 Task: Change  the formatting of the data to Which is  Less than 5, In conditional formating, put the option 'Green Fill with Dark Green Text. 'Save page  Excelerate Sales   book
Action: Mouse moved to (508, 175)
Screenshot: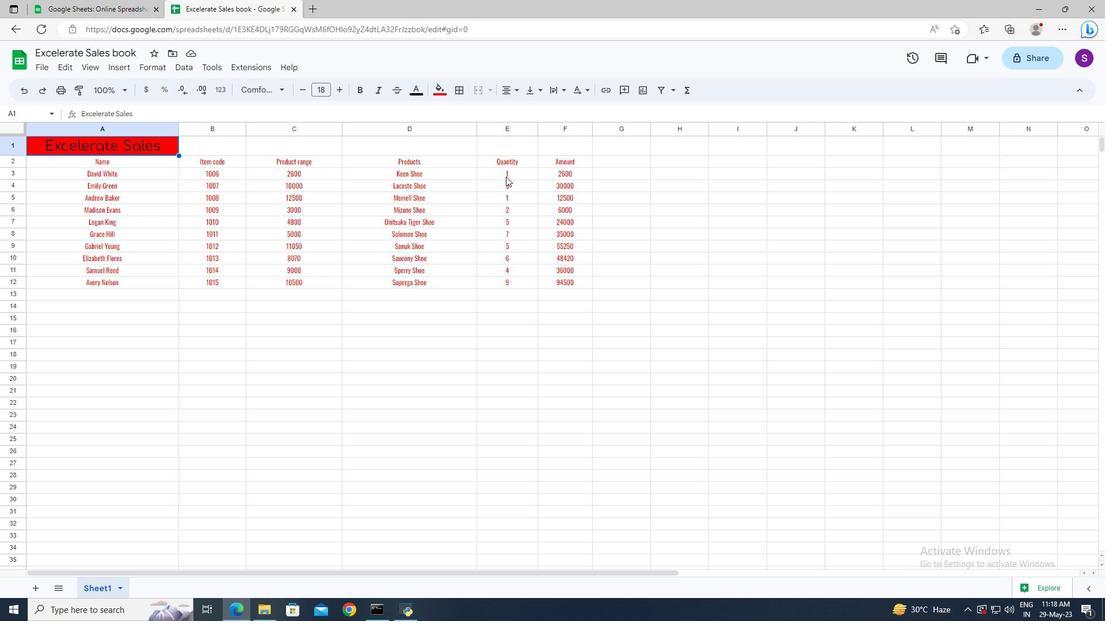 
Action: Mouse pressed left at (508, 175)
Screenshot: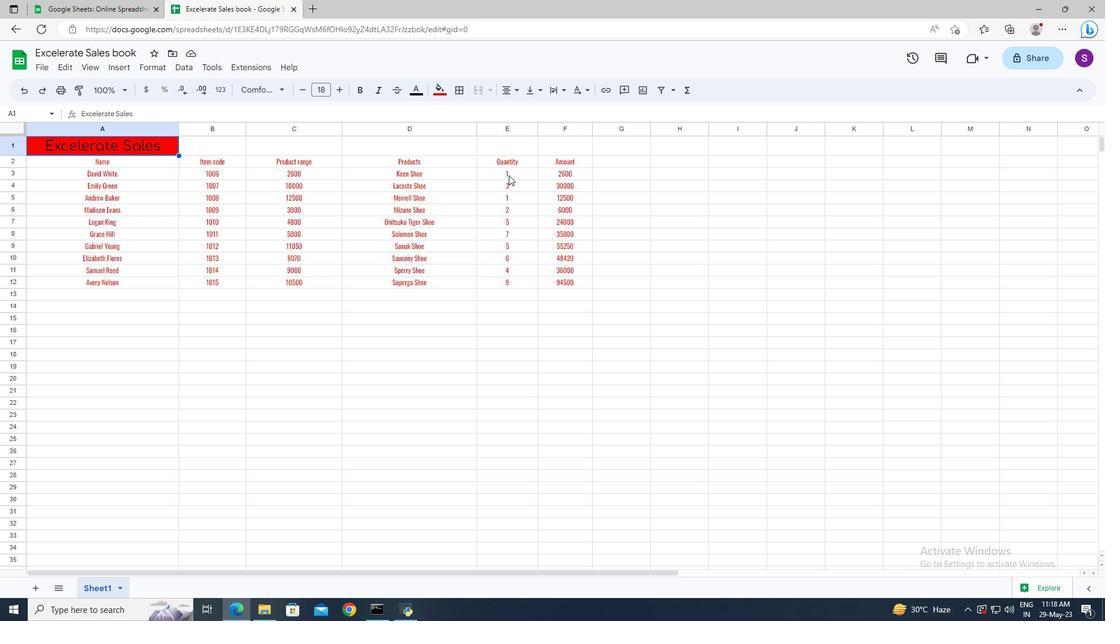 
Action: Key pressed <Key.shift><Key.down>
Screenshot: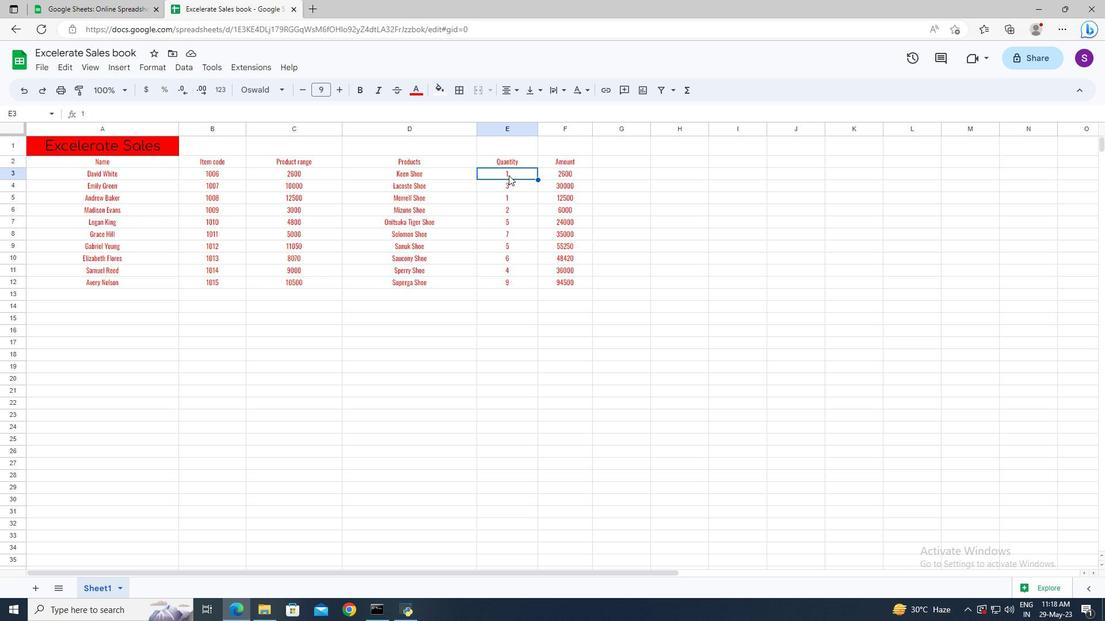 
Action: Mouse moved to (164, 69)
Screenshot: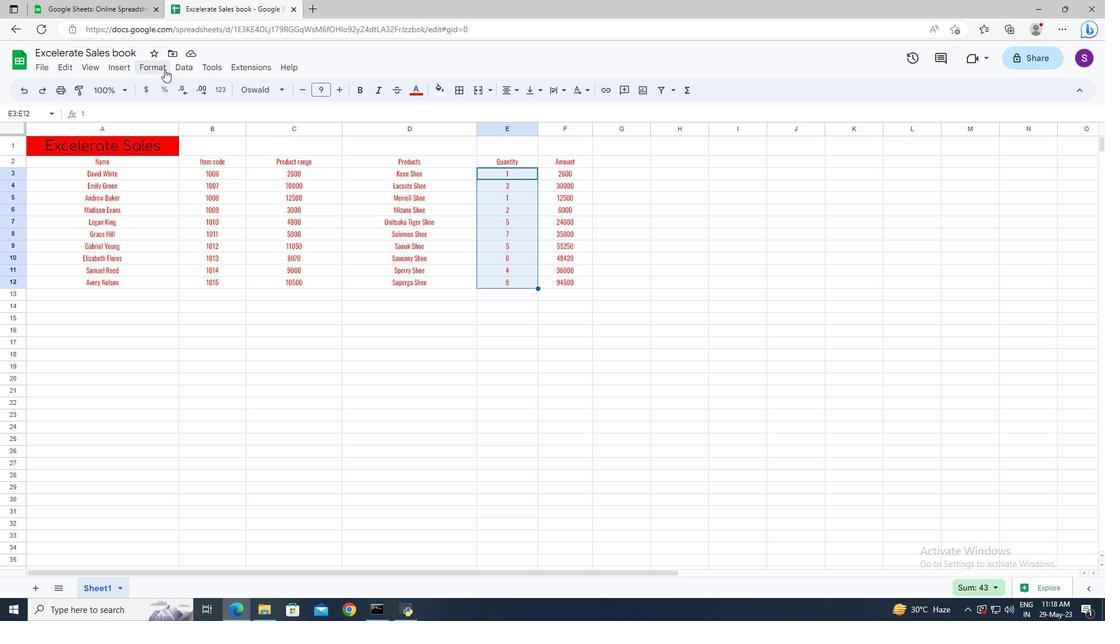 
Action: Mouse pressed left at (164, 69)
Screenshot: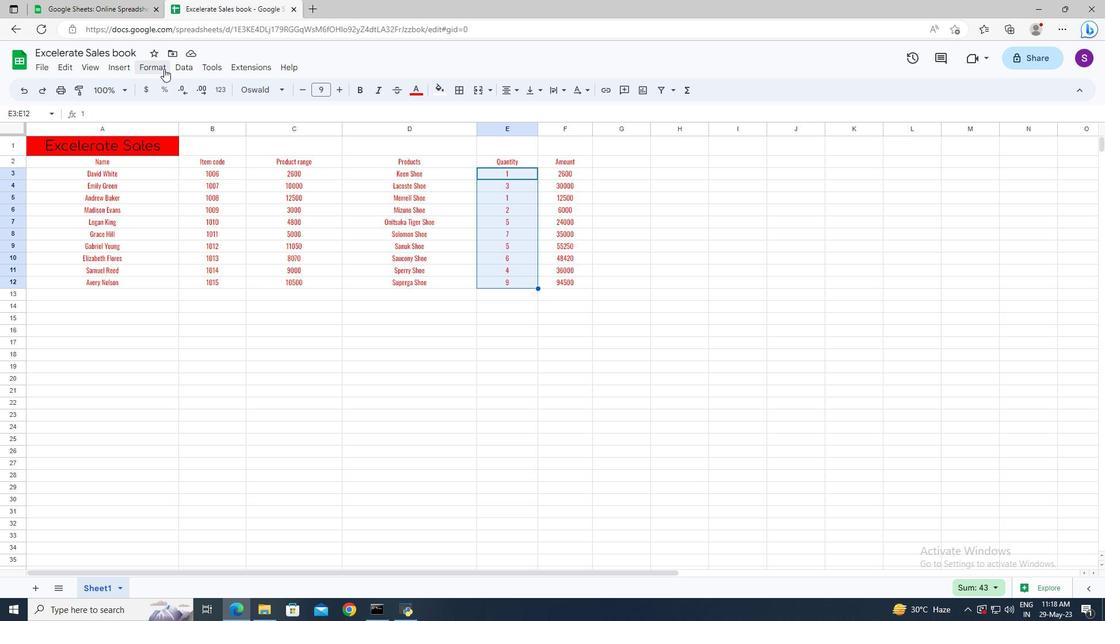 
Action: Mouse moved to (189, 257)
Screenshot: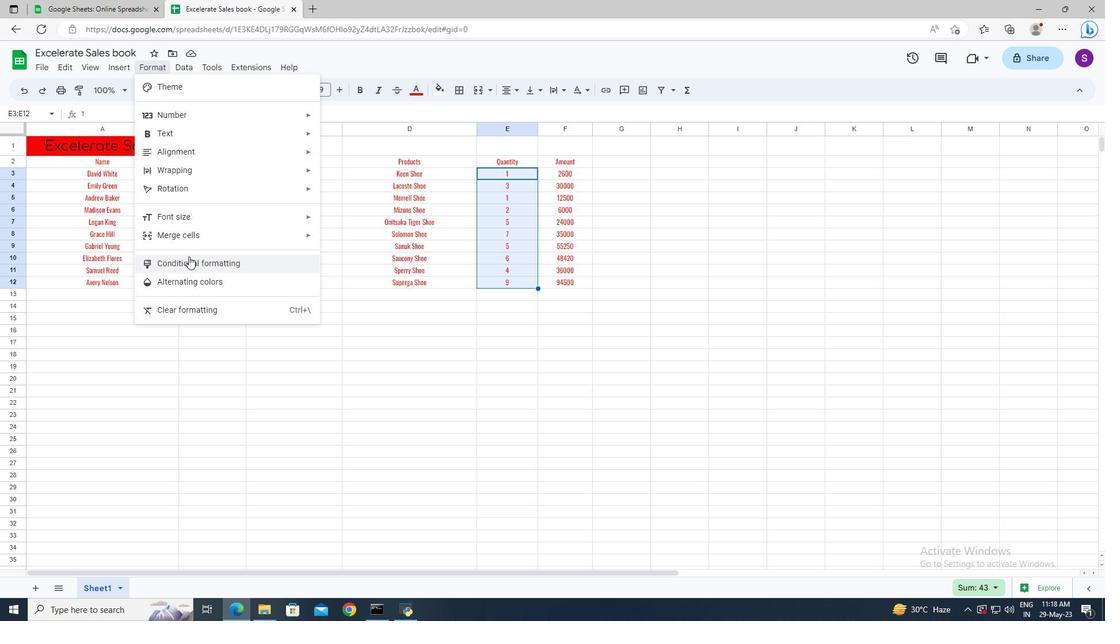 
Action: Mouse pressed left at (189, 257)
Screenshot: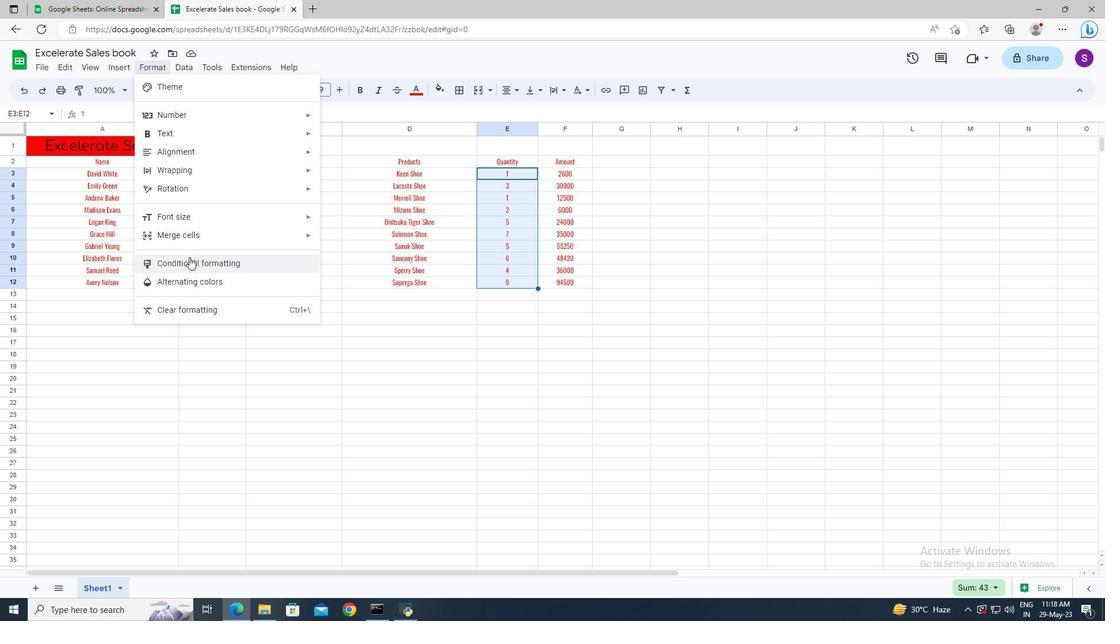 
Action: Mouse moved to (949, 243)
Screenshot: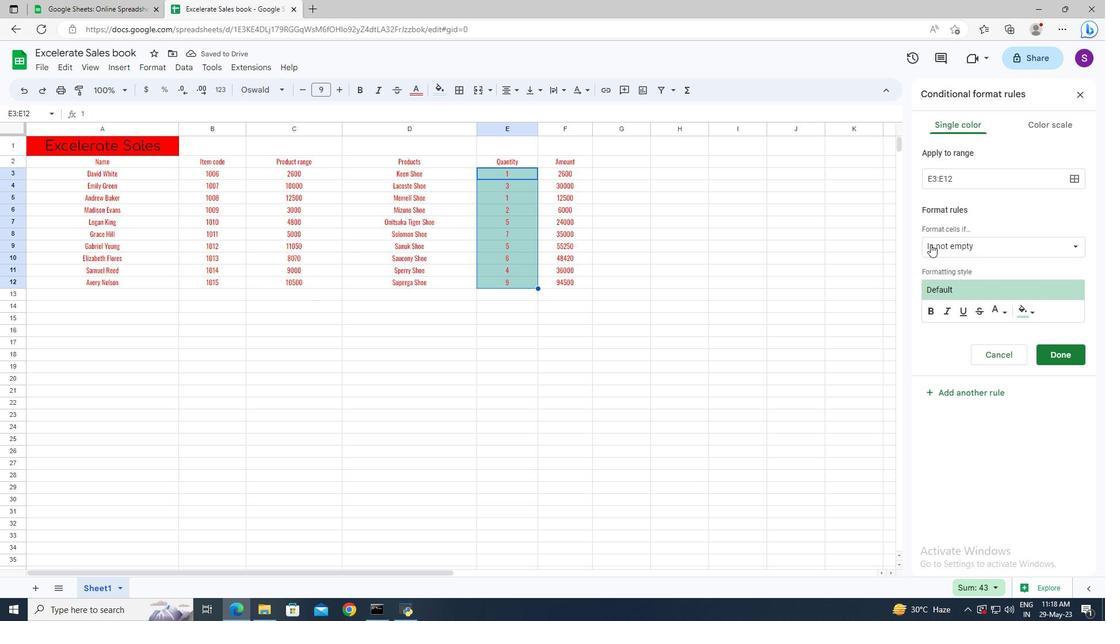 
Action: Mouse pressed left at (949, 243)
Screenshot: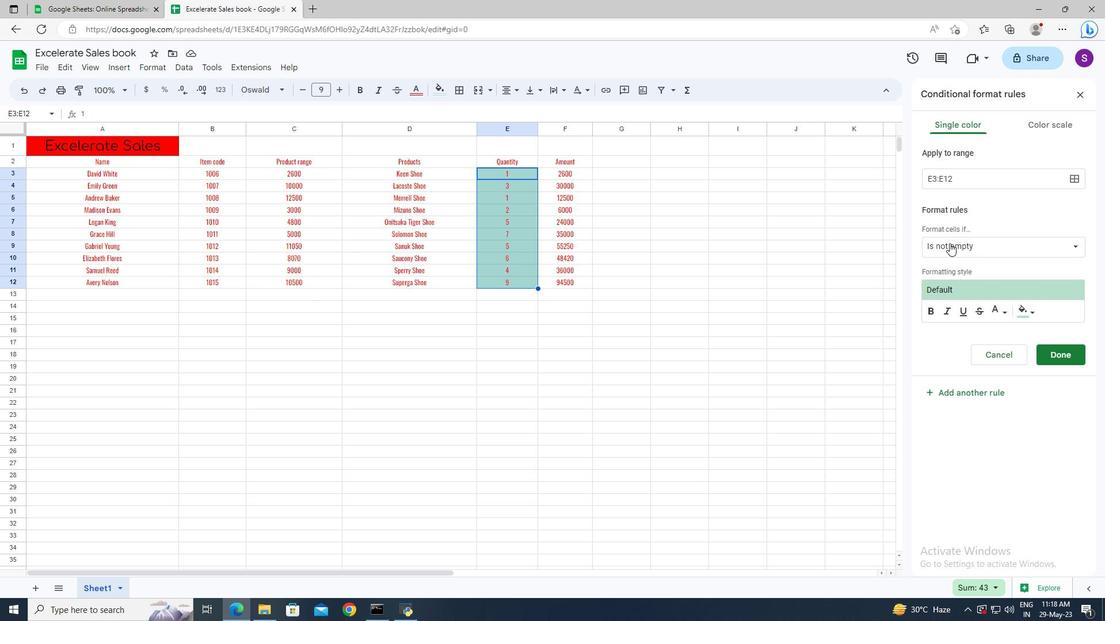 
Action: Mouse moved to (981, 460)
Screenshot: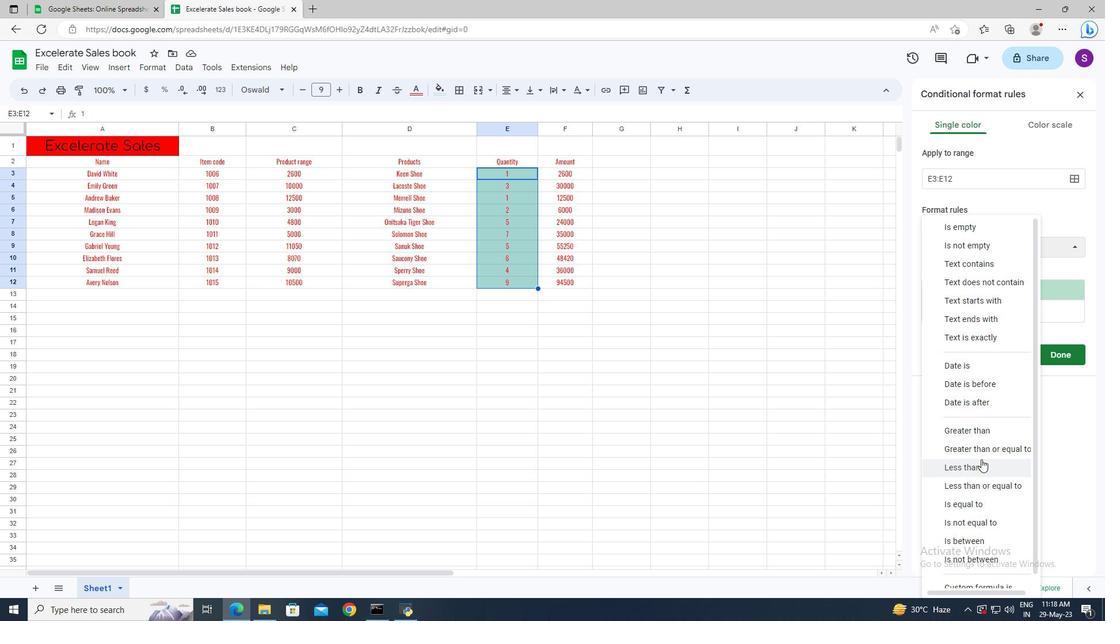 
Action: Mouse pressed left at (981, 460)
Screenshot: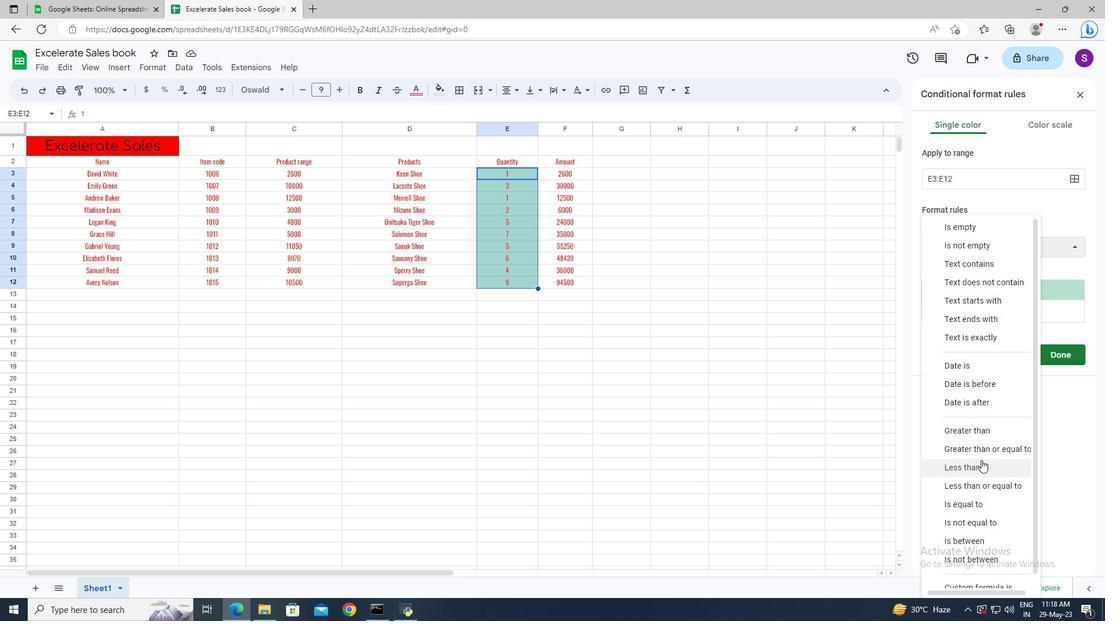 
Action: Mouse moved to (984, 276)
Screenshot: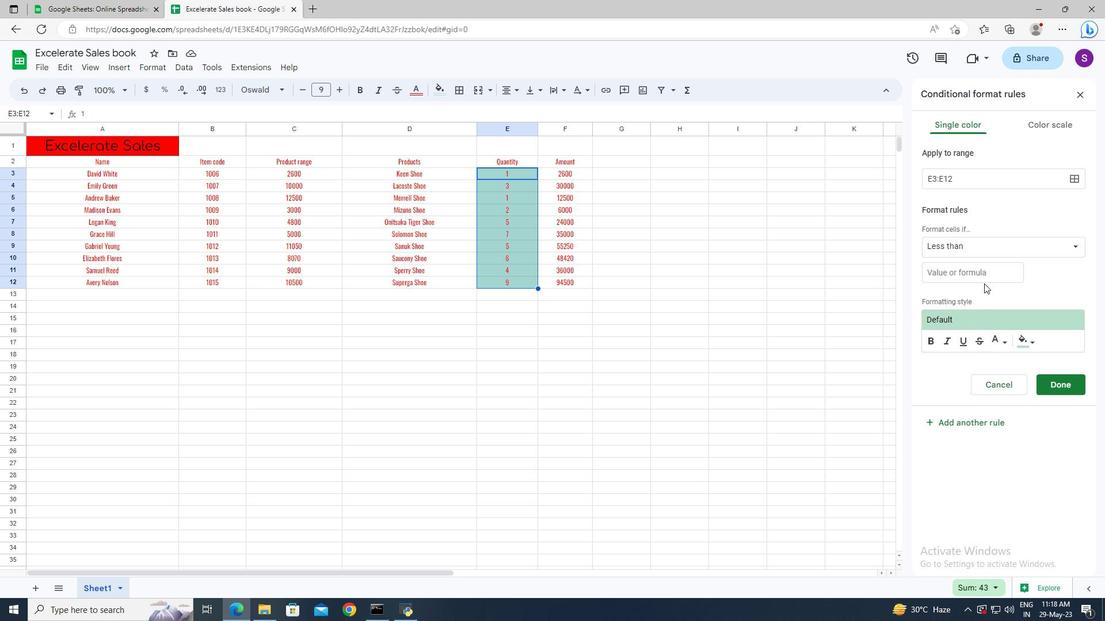 
Action: Mouse pressed left at (984, 276)
Screenshot: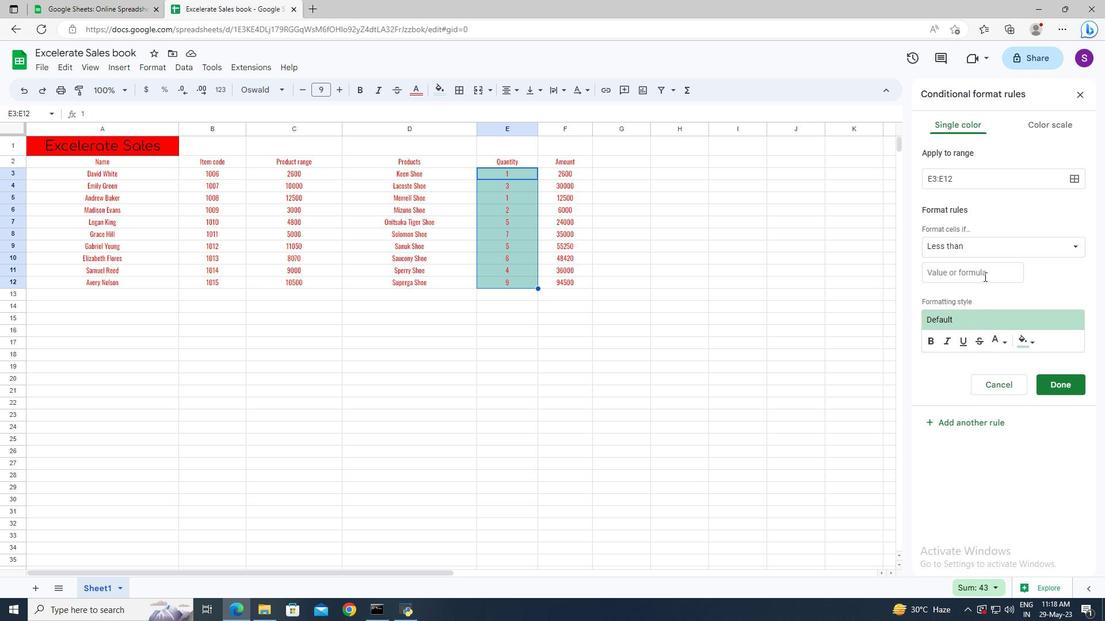 
Action: Mouse moved to (969, 267)
Screenshot: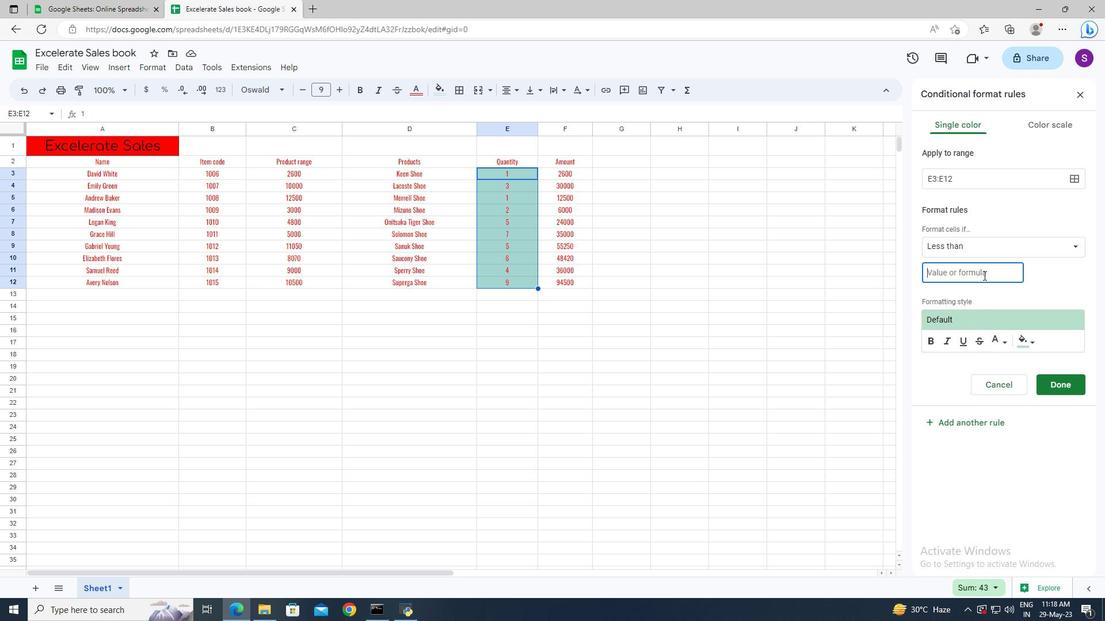 
Action: Key pressed 5
Screenshot: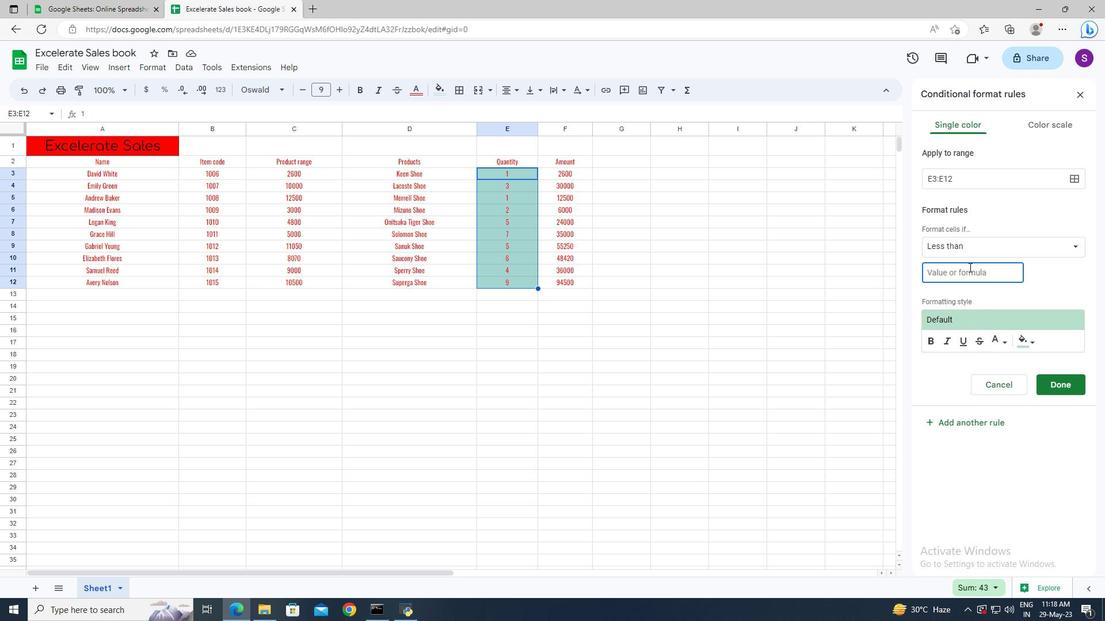 
Action: Mouse moved to (1024, 341)
Screenshot: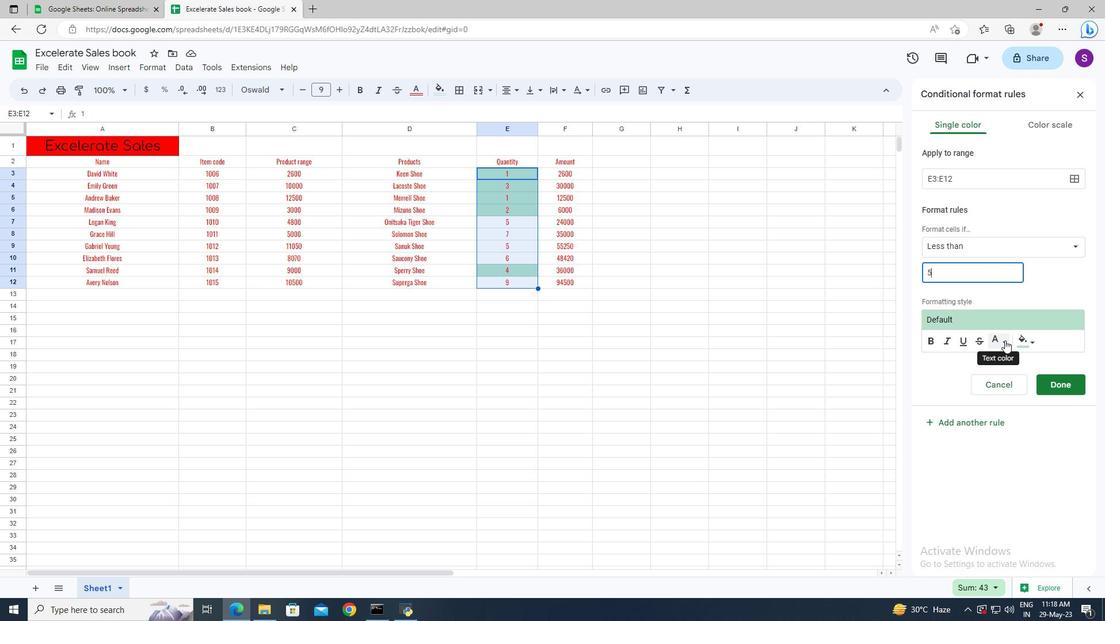
Action: Mouse pressed left at (1024, 341)
Screenshot: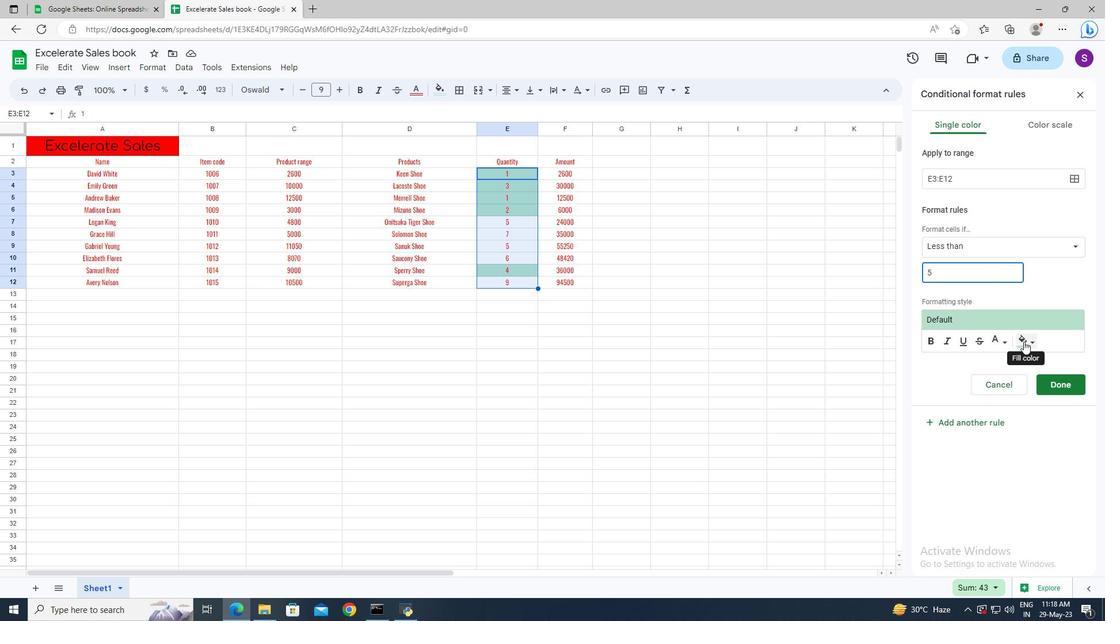 
Action: Mouse moved to (962, 464)
Screenshot: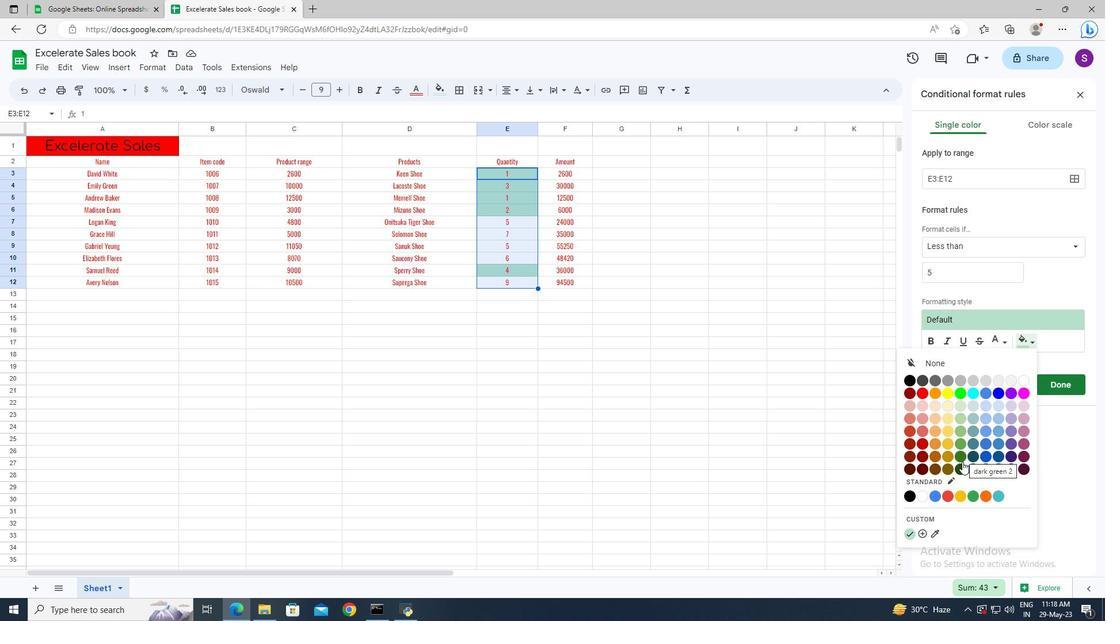 
Action: Mouse pressed left at (962, 464)
Screenshot: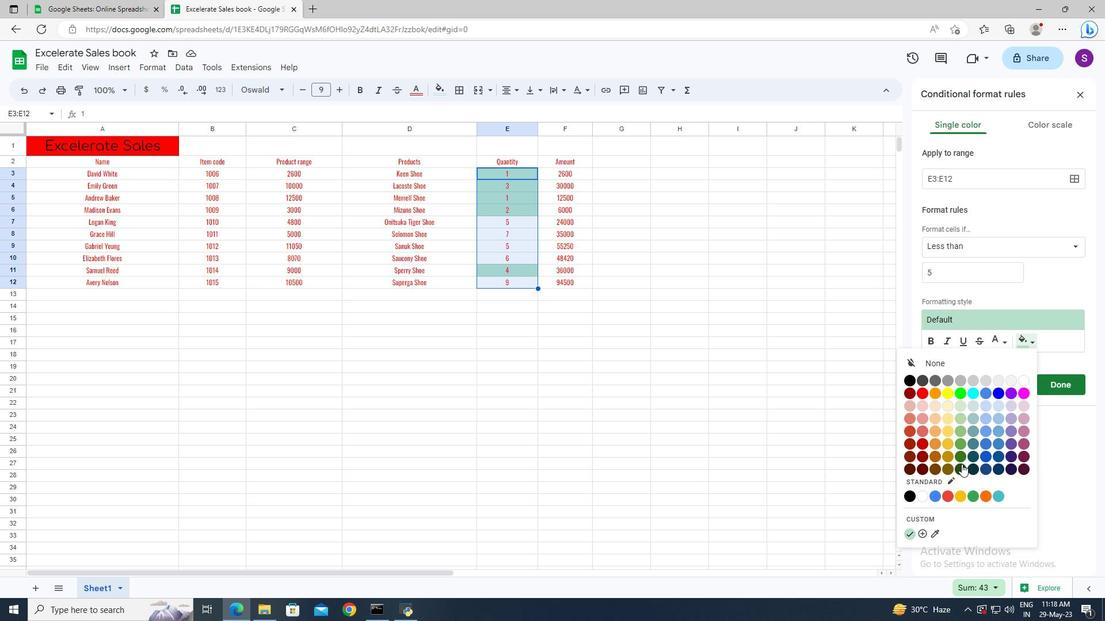
Action: Mouse moved to (1002, 341)
Screenshot: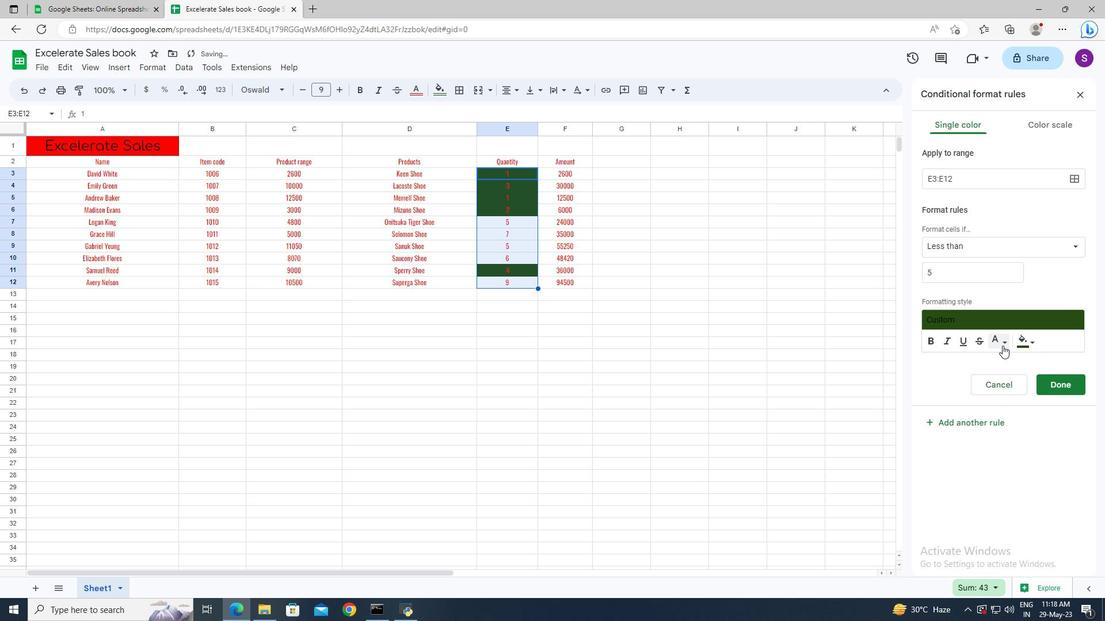 
Action: Mouse pressed left at (1002, 341)
Screenshot: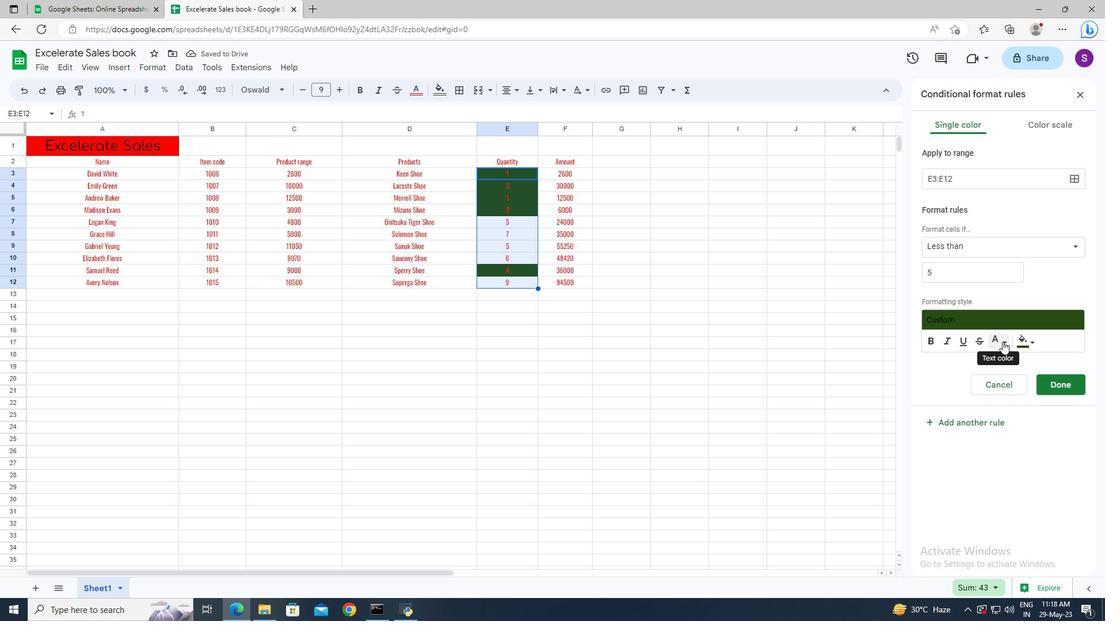 
Action: Mouse moved to (935, 388)
Screenshot: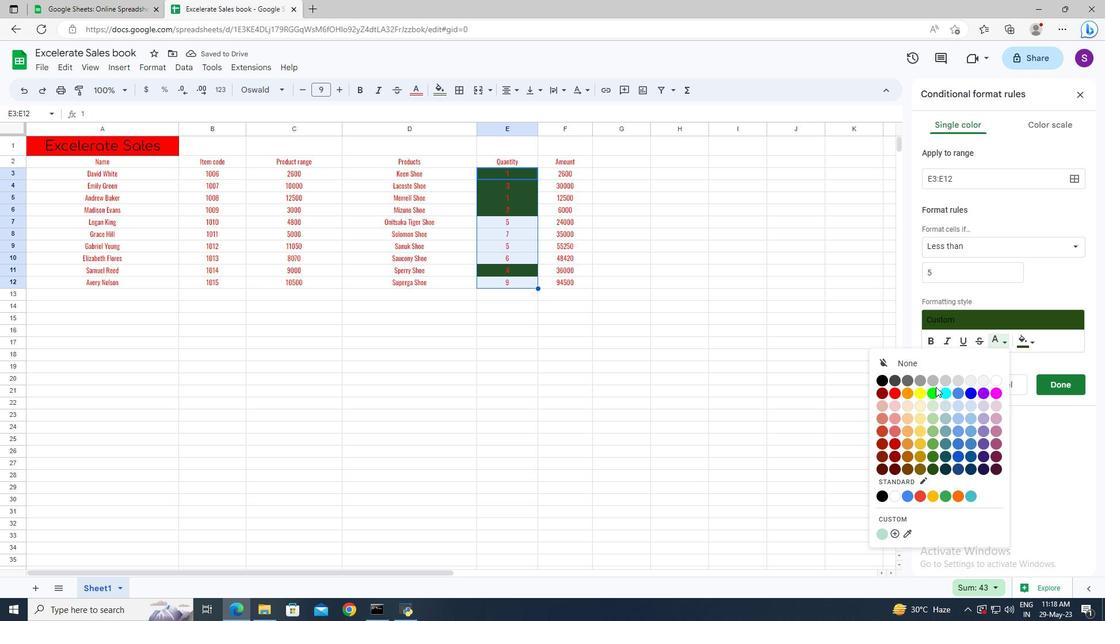 
Action: Mouse pressed left at (935, 388)
Screenshot: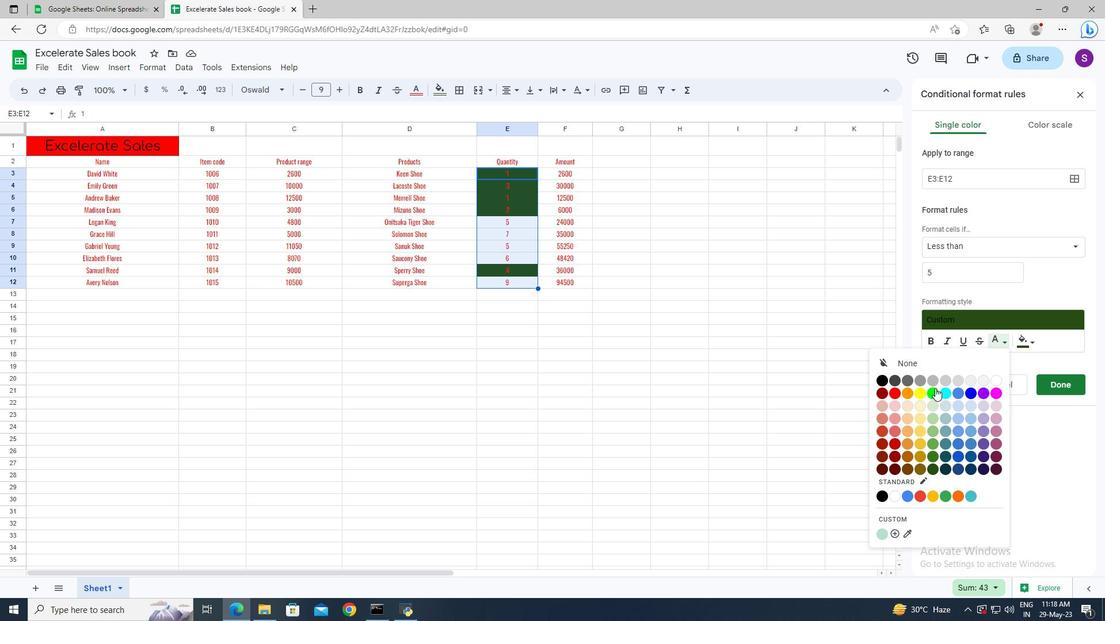 
Action: Mouse moved to (1068, 386)
Screenshot: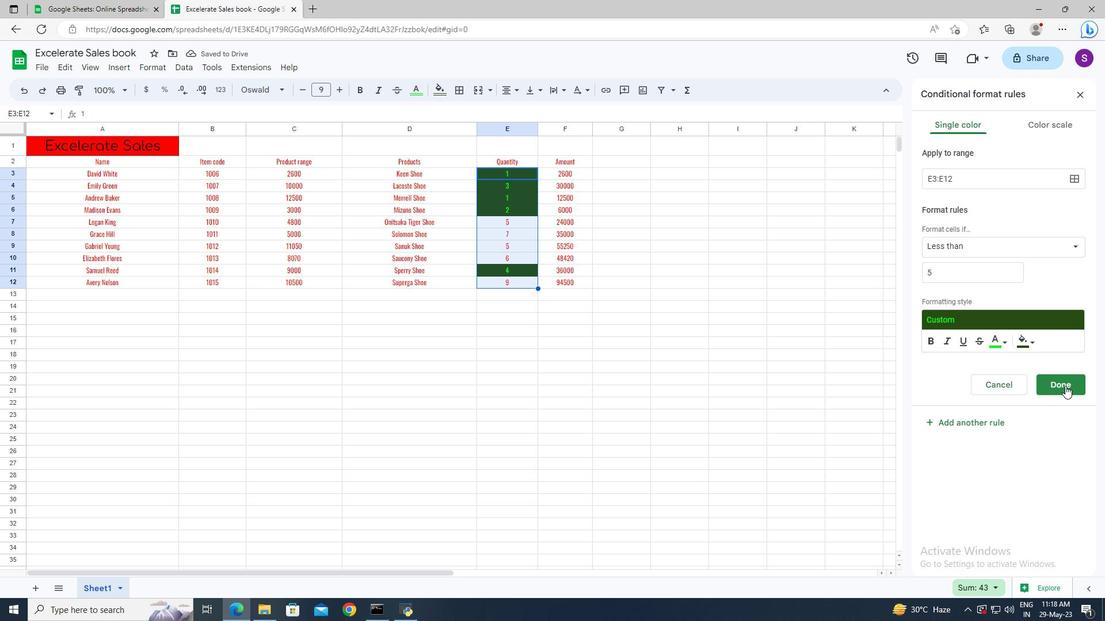 
Action: Mouse pressed left at (1068, 386)
Screenshot: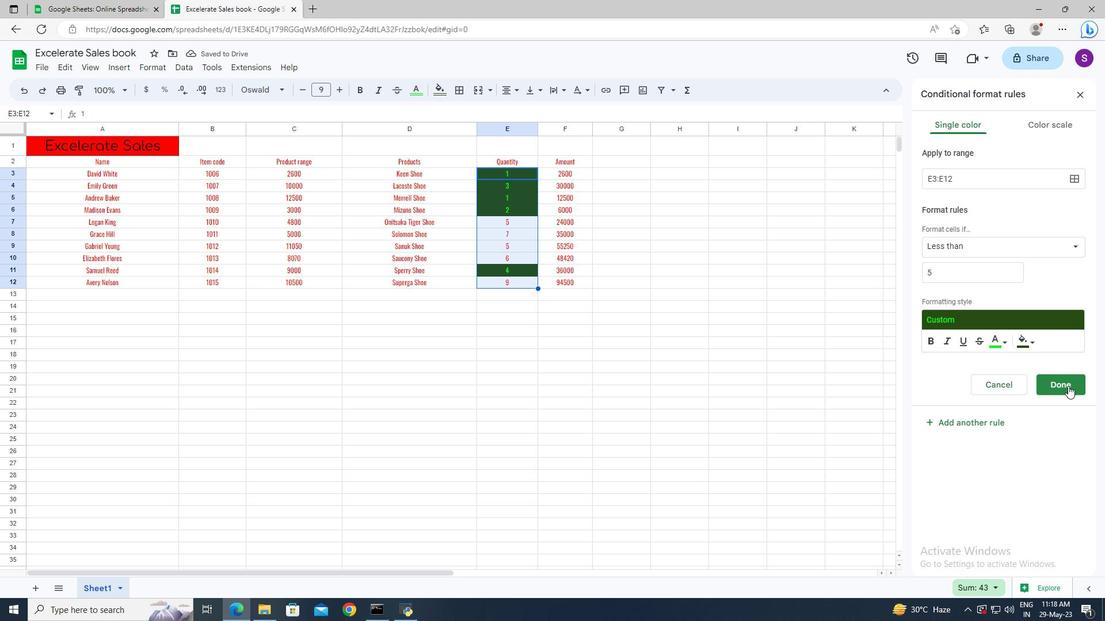 
Action: Mouse moved to (648, 315)
Screenshot: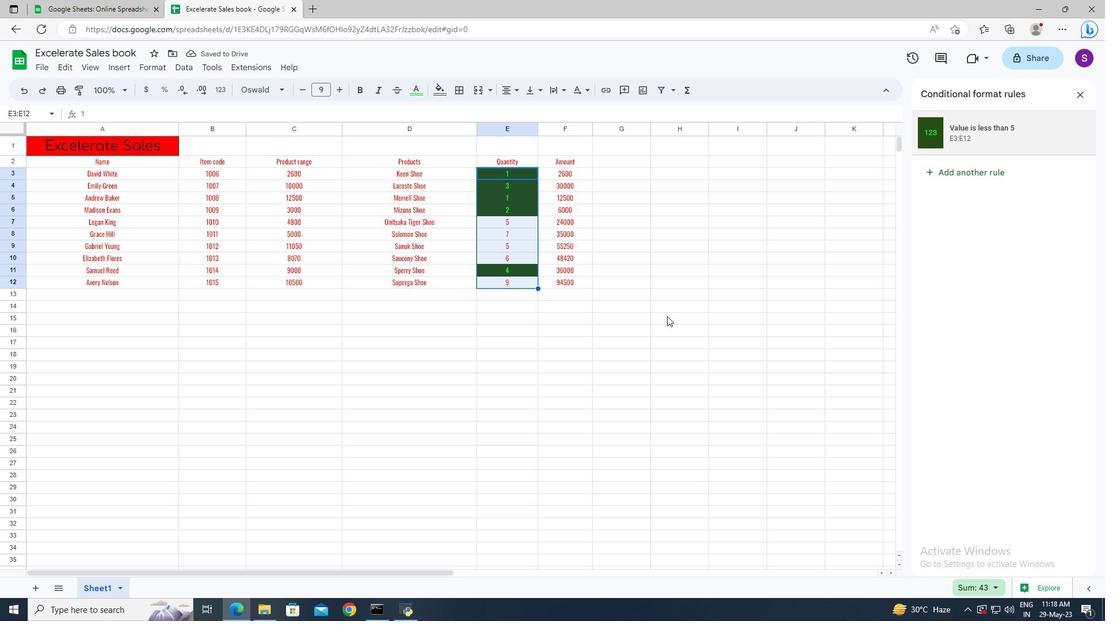 
Action: Mouse pressed left at (648, 315)
Screenshot: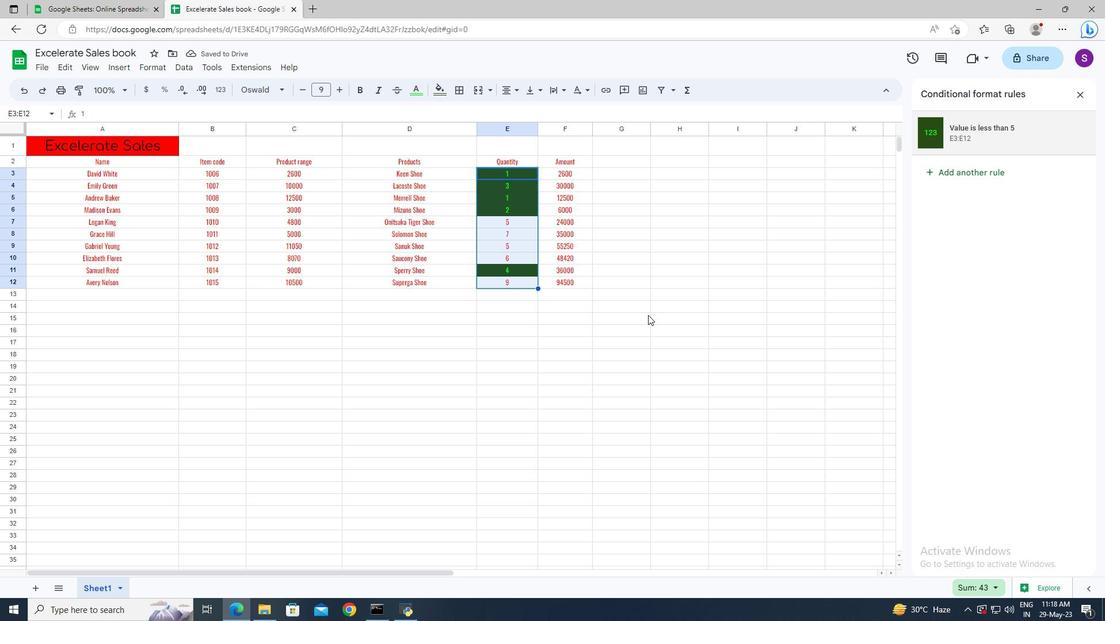 
